 Task: Look for products in the category "Collagen, Hair, Skin & Nails" from Garden Of Life only.
Action: Mouse moved to (228, 122)
Screenshot: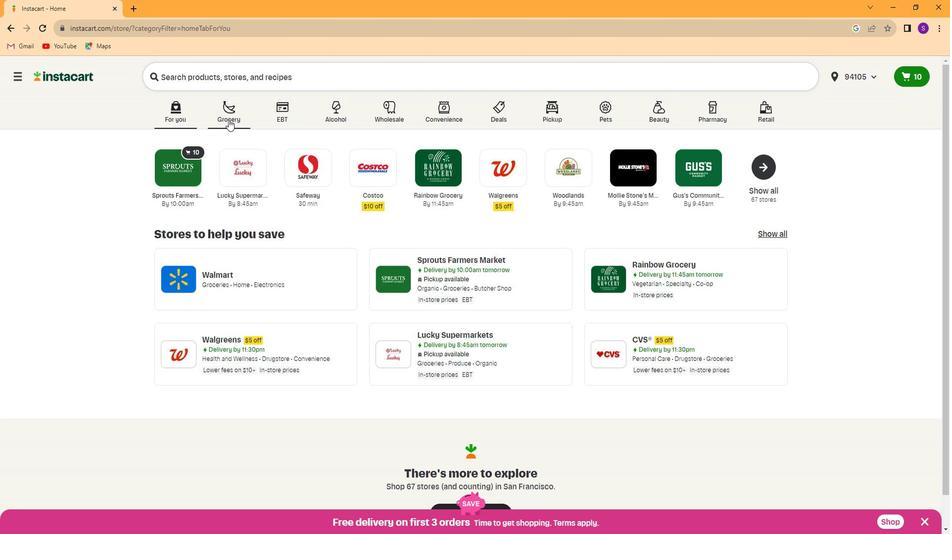 
Action: Mouse pressed left at (228, 122)
Screenshot: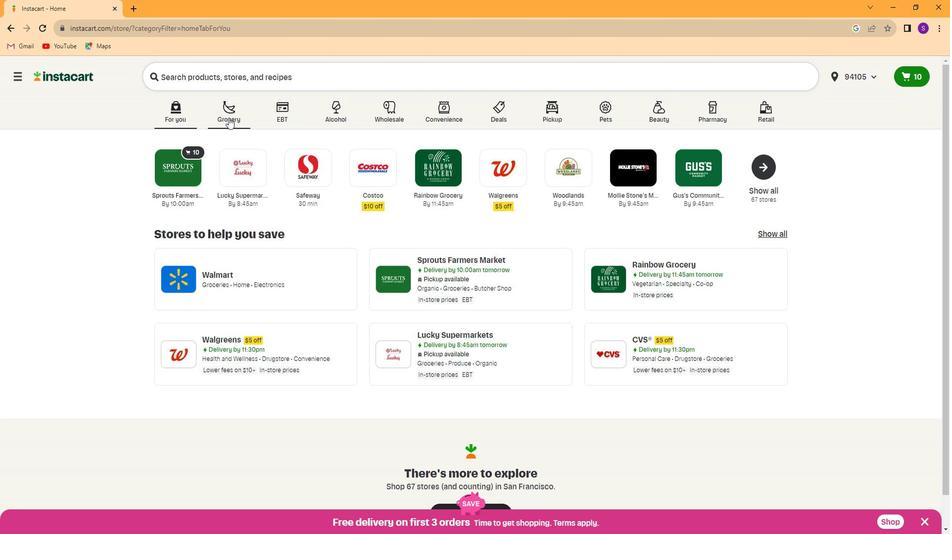 
Action: Mouse moved to (654, 198)
Screenshot: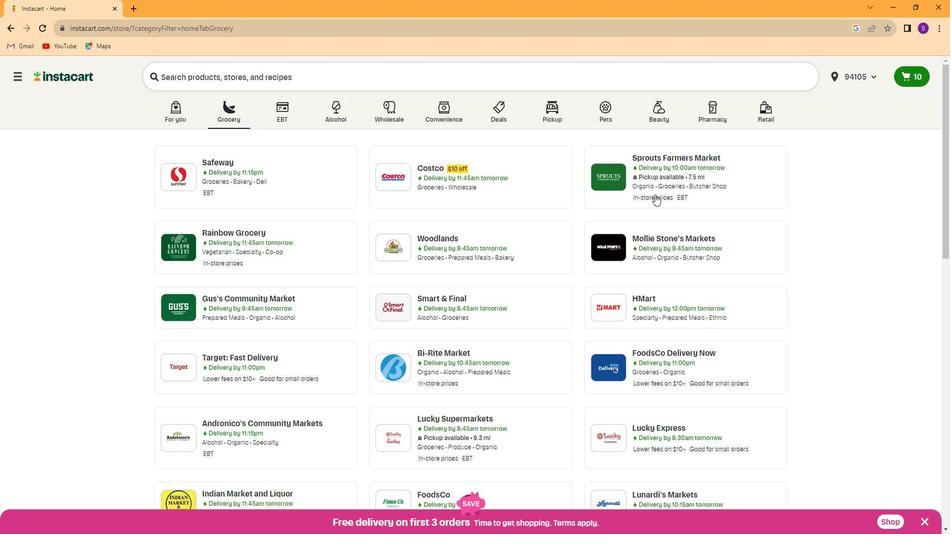 
Action: Mouse pressed left at (654, 198)
Screenshot: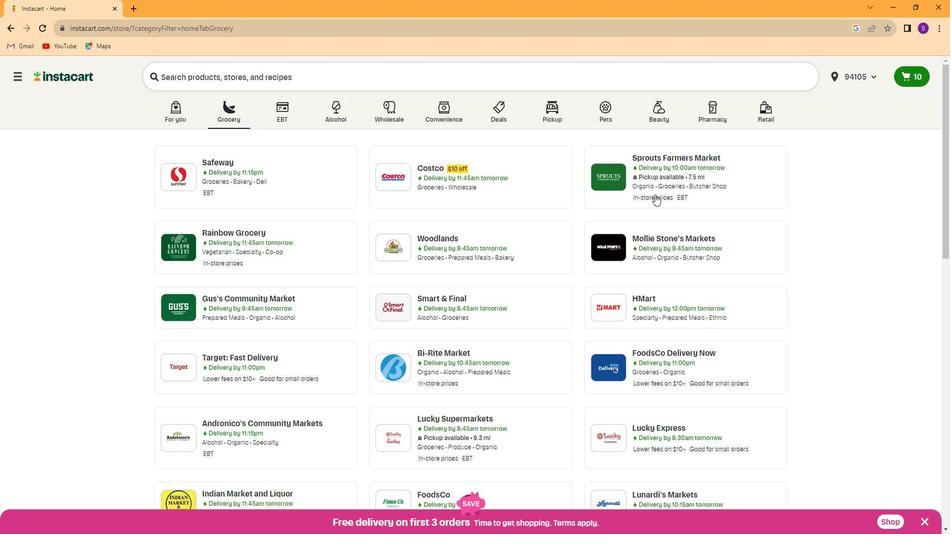 
Action: Mouse moved to (32, 447)
Screenshot: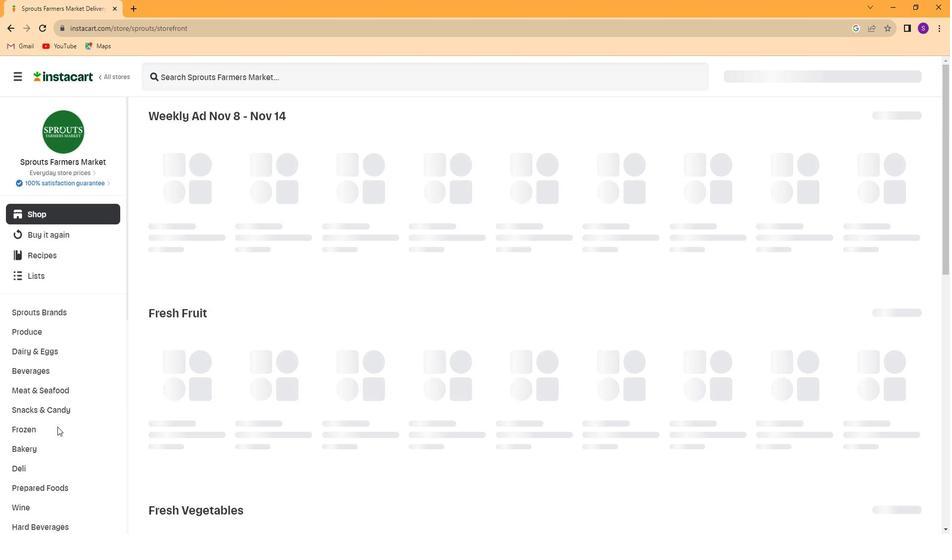 
Action: Mouse scrolled (32, 446) with delta (0, 0)
Screenshot: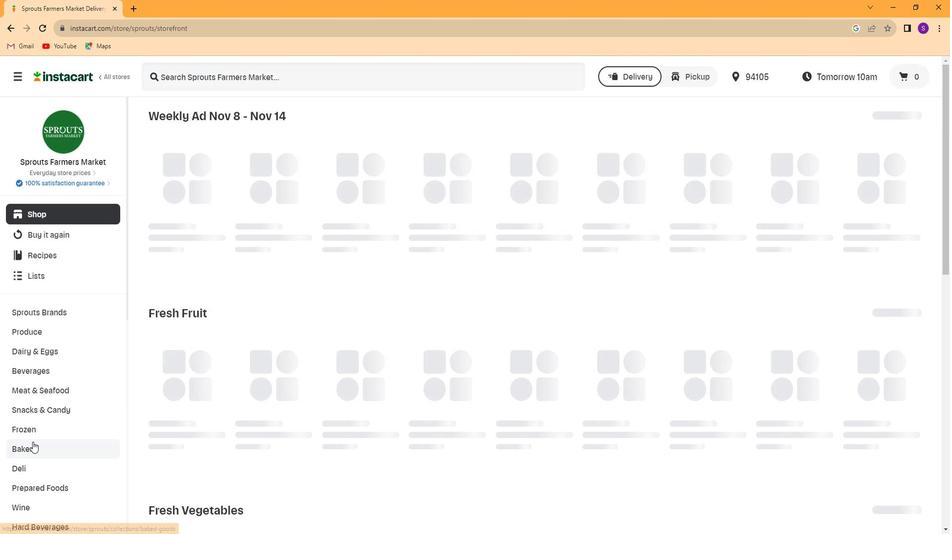 
Action: Mouse scrolled (32, 446) with delta (0, 0)
Screenshot: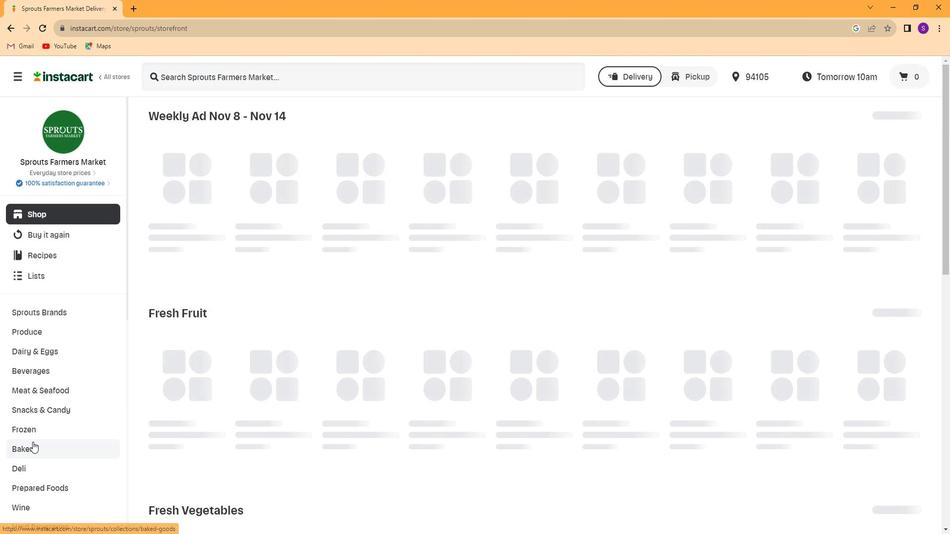 
Action: Mouse scrolled (32, 446) with delta (0, 0)
Screenshot: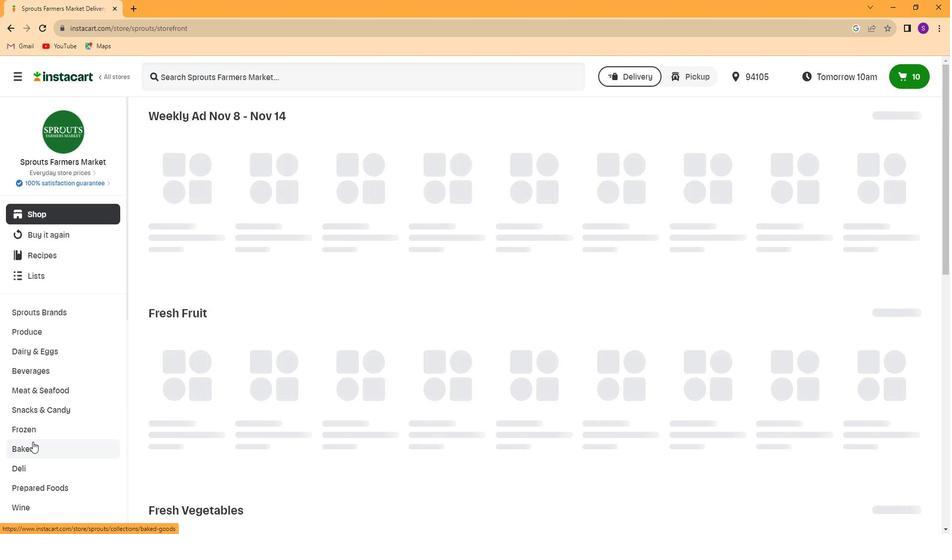 
Action: Mouse scrolled (32, 446) with delta (0, 0)
Screenshot: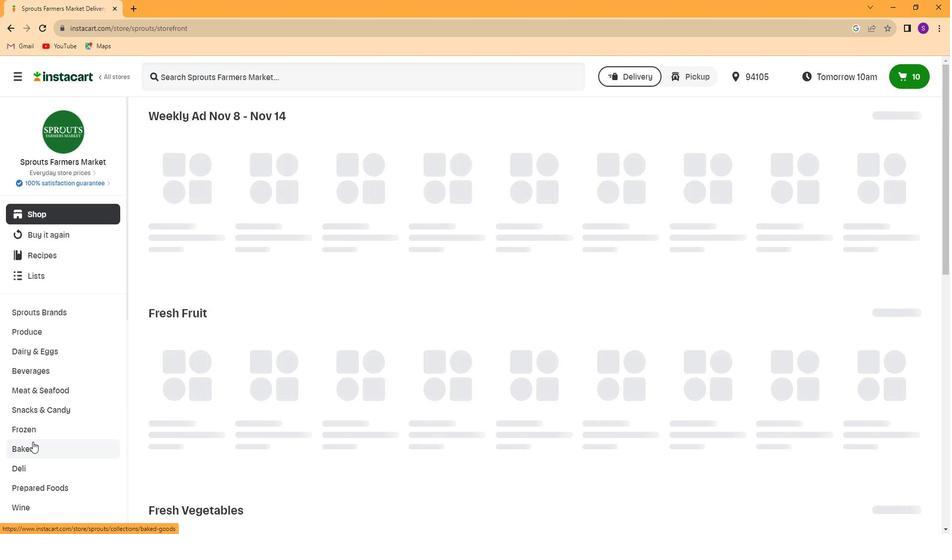 
Action: Mouse scrolled (32, 446) with delta (0, 0)
Screenshot: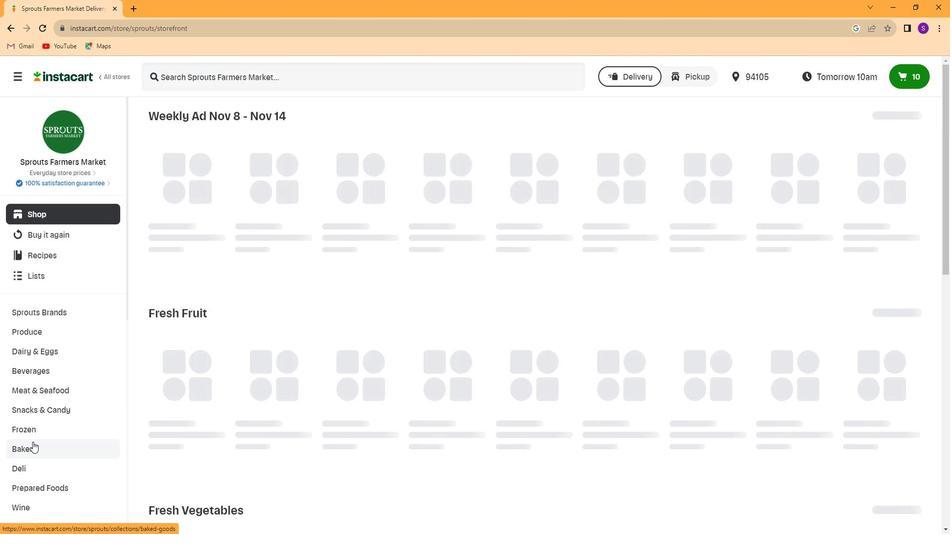 
Action: Mouse scrolled (32, 446) with delta (0, 0)
Screenshot: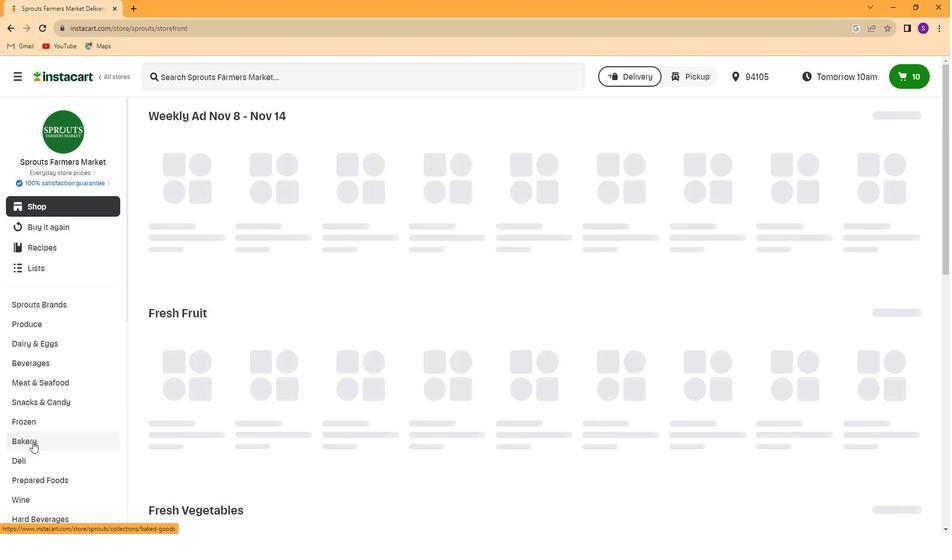 
Action: Mouse scrolled (32, 446) with delta (0, 0)
Screenshot: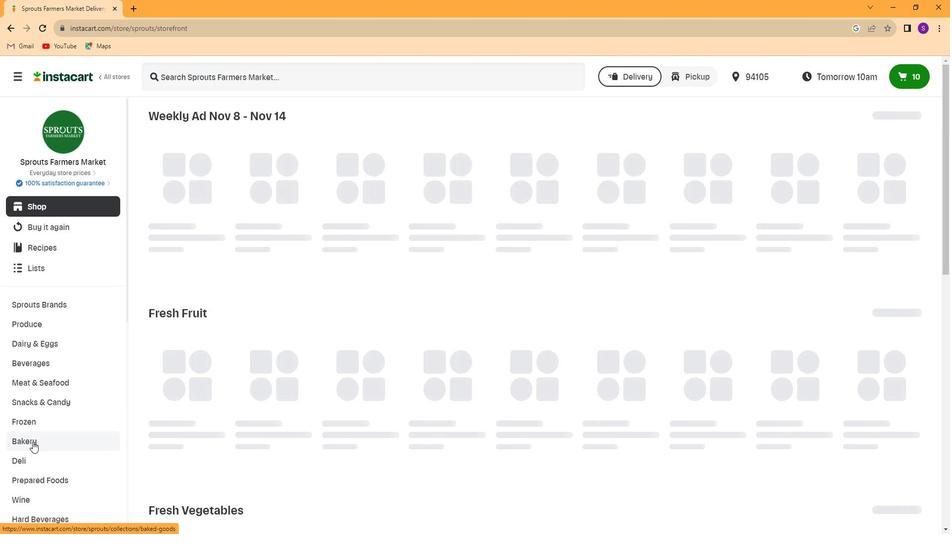 
Action: Mouse scrolled (32, 446) with delta (0, 0)
Screenshot: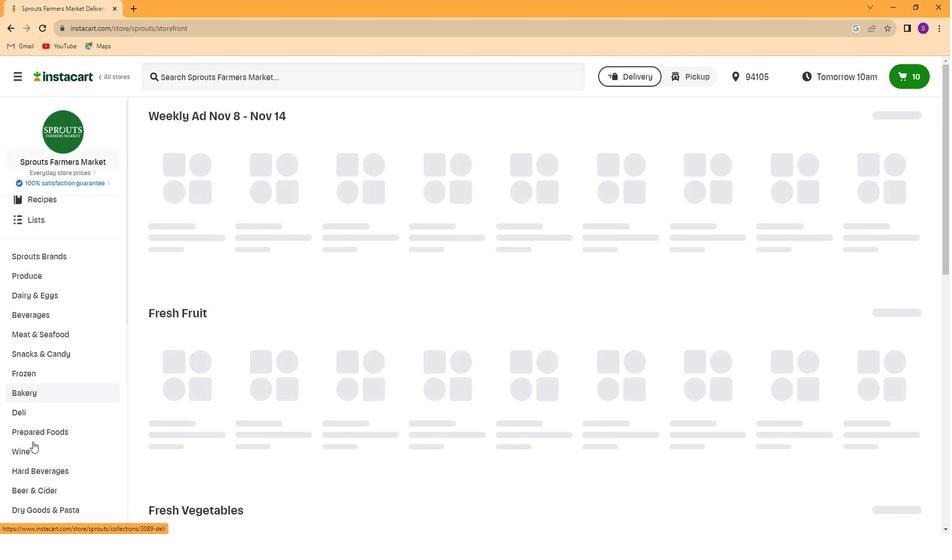 
Action: Mouse moved to (63, 493)
Screenshot: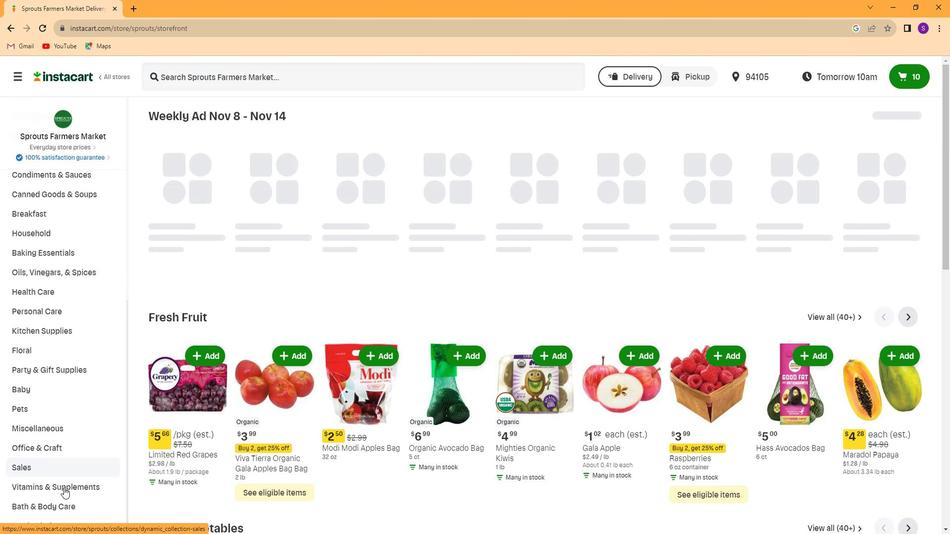 
Action: Mouse pressed left at (63, 493)
Screenshot: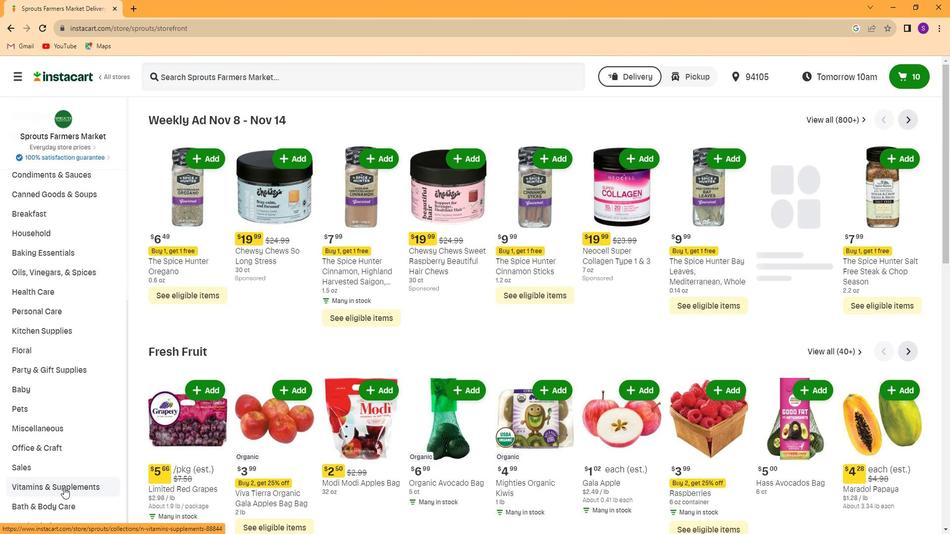 
Action: Mouse moved to (809, 153)
Screenshot: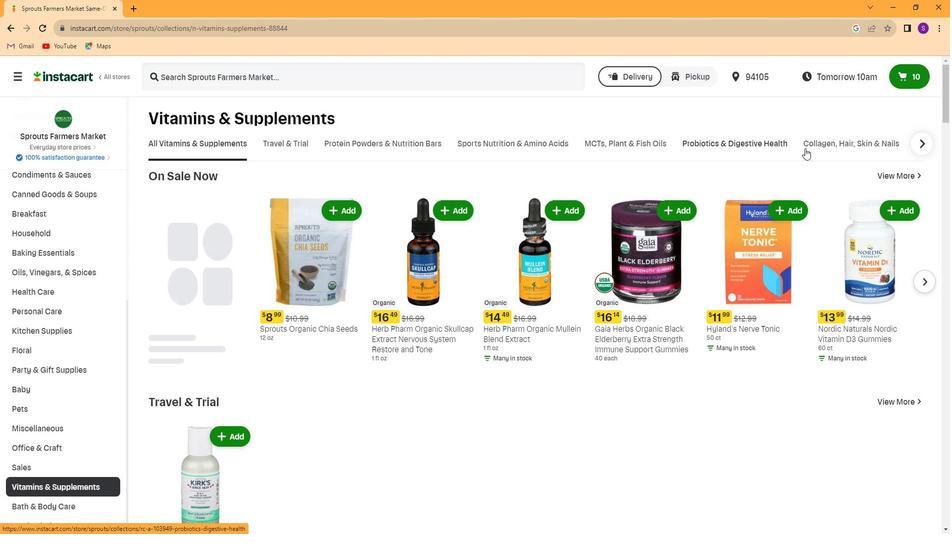
Action: Mouse pressed left at (809, 153)
Screenshot: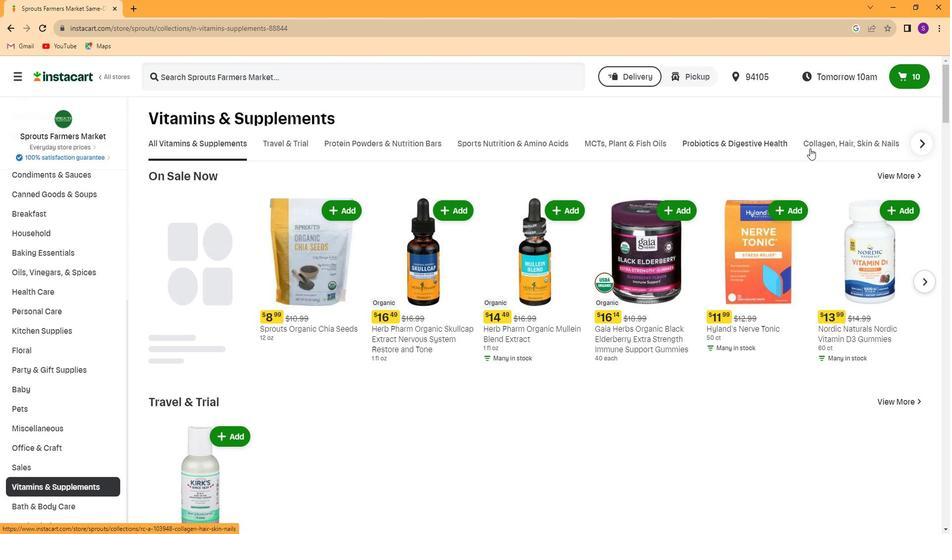 
Action: Mouse moved to (320, 187)
Screenshot: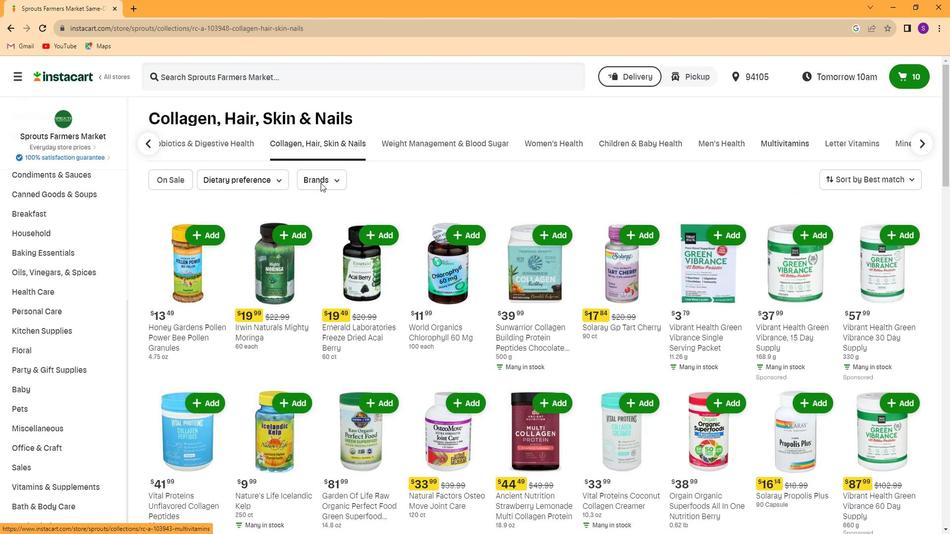 
Action: Mouse pressed left at (320, 187)
Screenshot: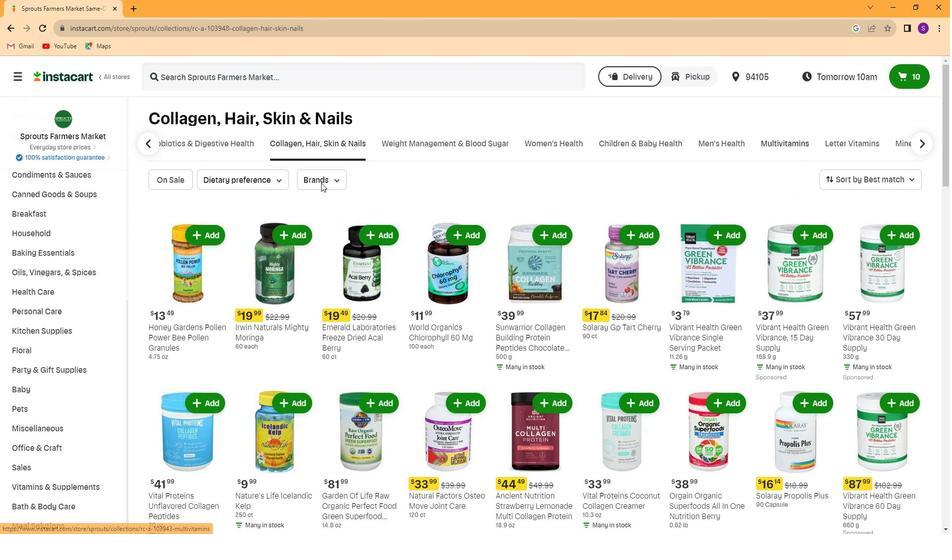 
Action: Mouse moved to (352, 312)
Screenshot: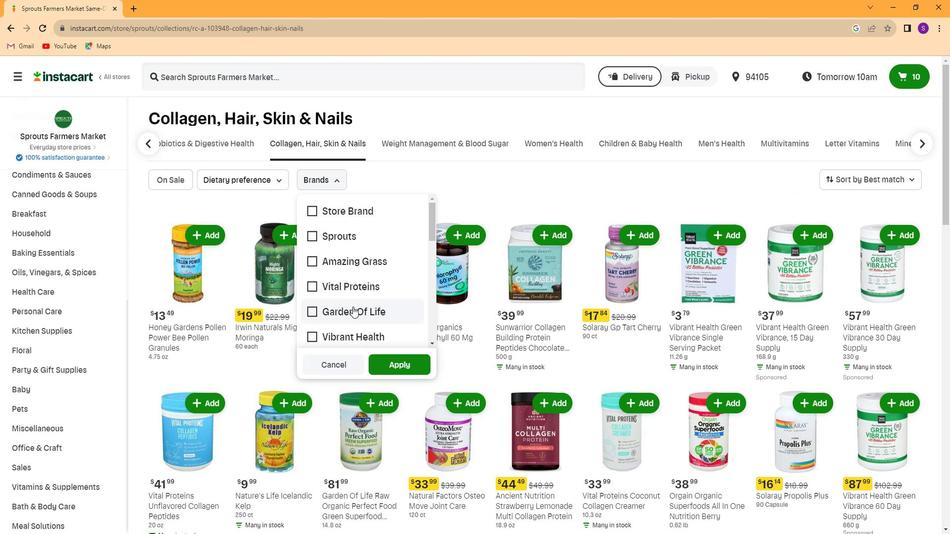 
Action: Mouse pressed left at (352, 312)
Screenshot: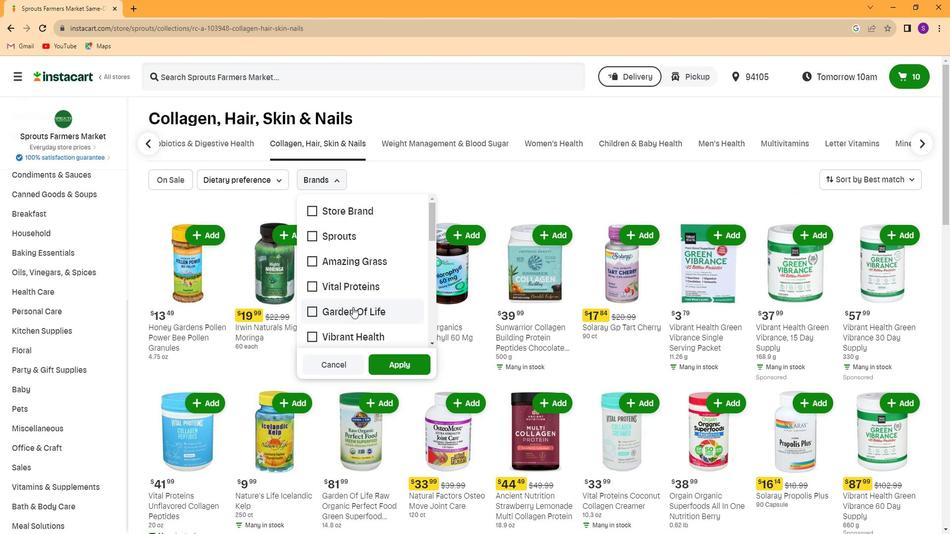 
Action: Mouse moved to (407, 375)
Screenshot: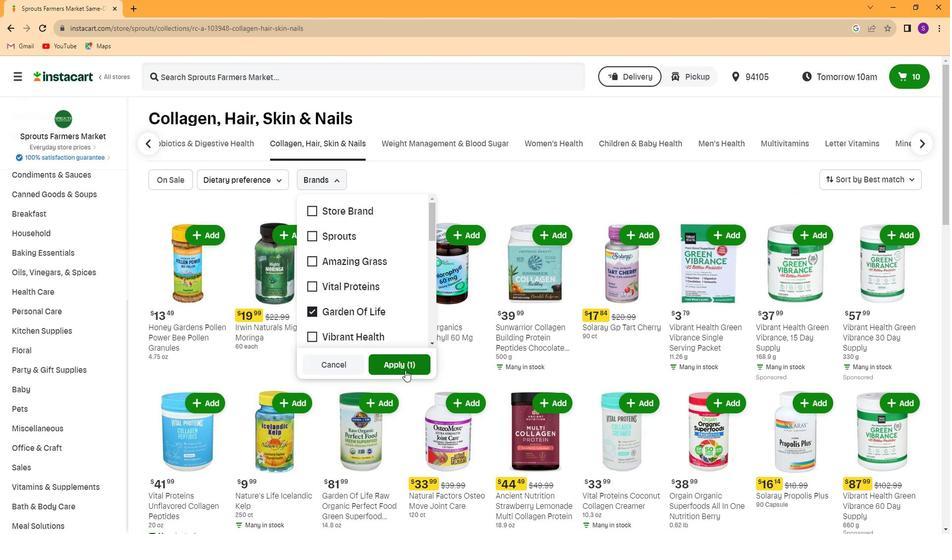 
Action: Mouse pressed left at (407, 375)
Screenshot: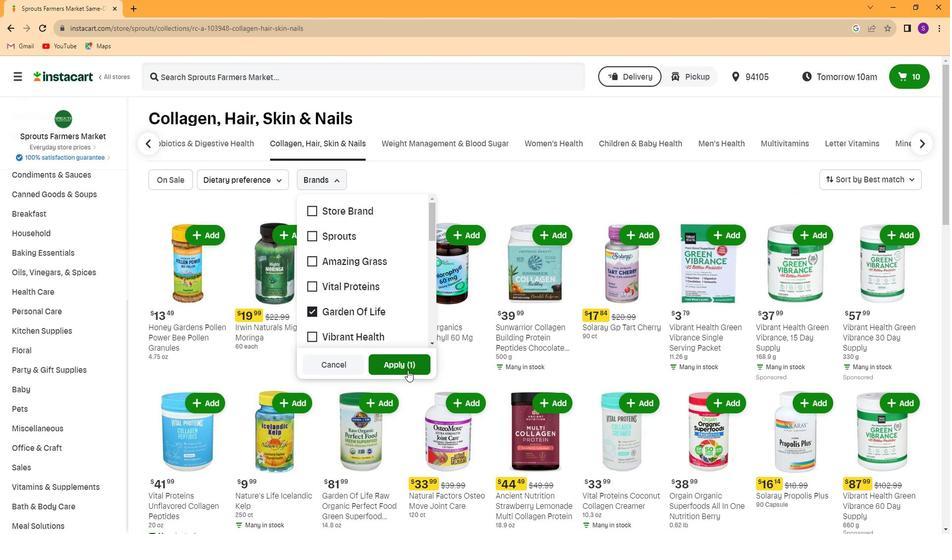 
Action: Mouse moved to (541, 394)
Screenshot: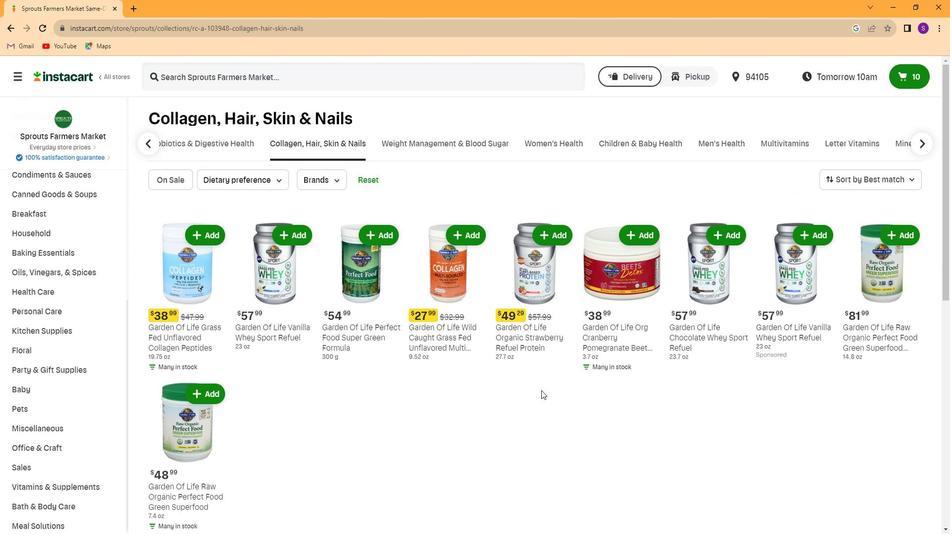 
